 Task: Create a sub task Release to Production / Go Live for the task  Implement a new cybersecurity system for an organization's IT infrastructure in the project AgileConnection , assign it to team member softage.4@softage.net and update the status of the sub task to  Completed , set the priority of the sub task to High
Action: Mouse moved to (676, 385)
Screenshot: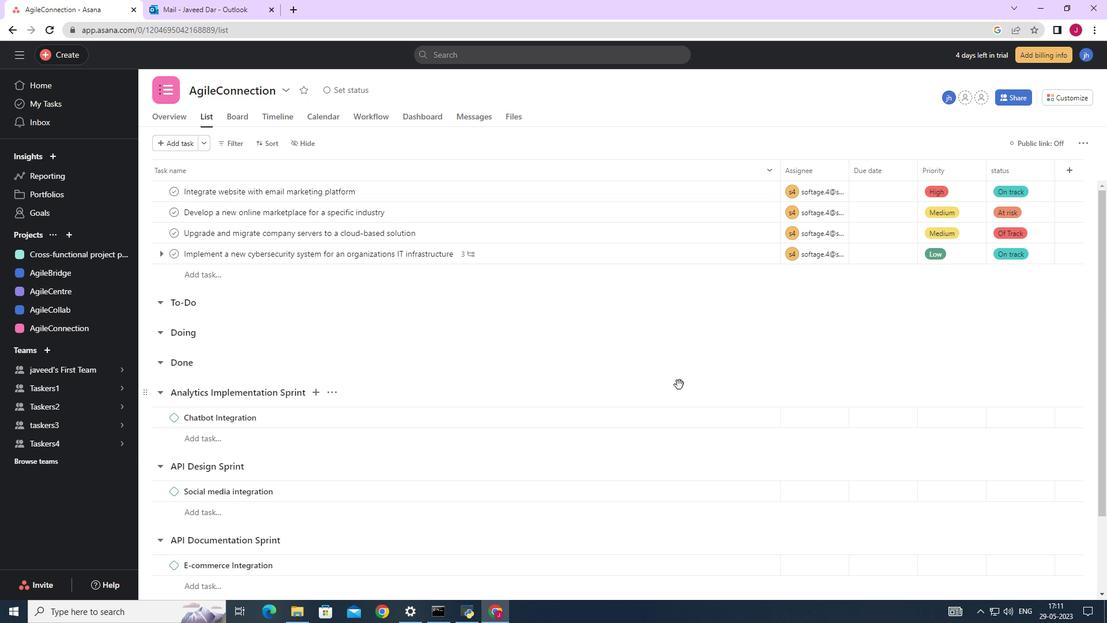 
Action: Mouse scrolled (676, 386) with delta (0, 0)
Screenshot: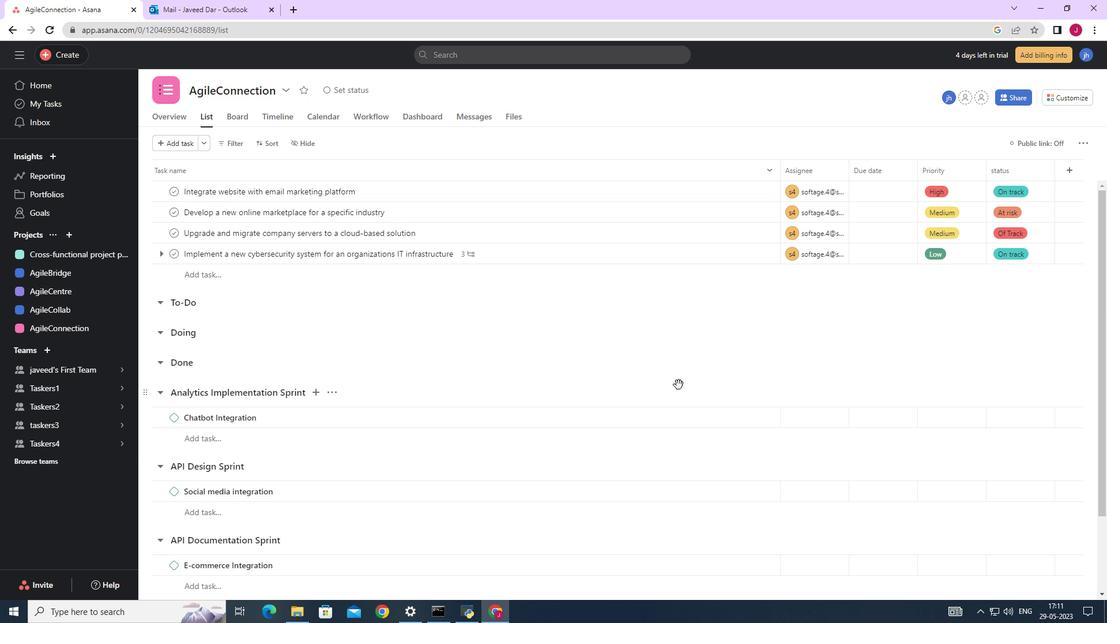
Action: Mouse scrolled (676, 386) with delta (0, 0)
Screenshot: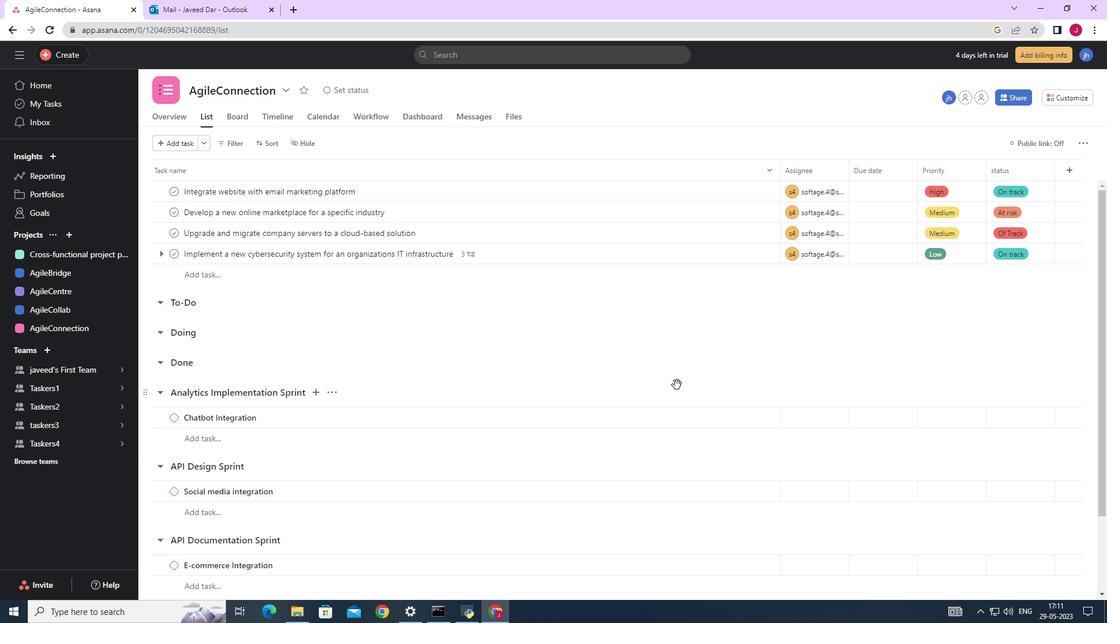 
Action: Mouse moved to (676, 385)
Screenshot: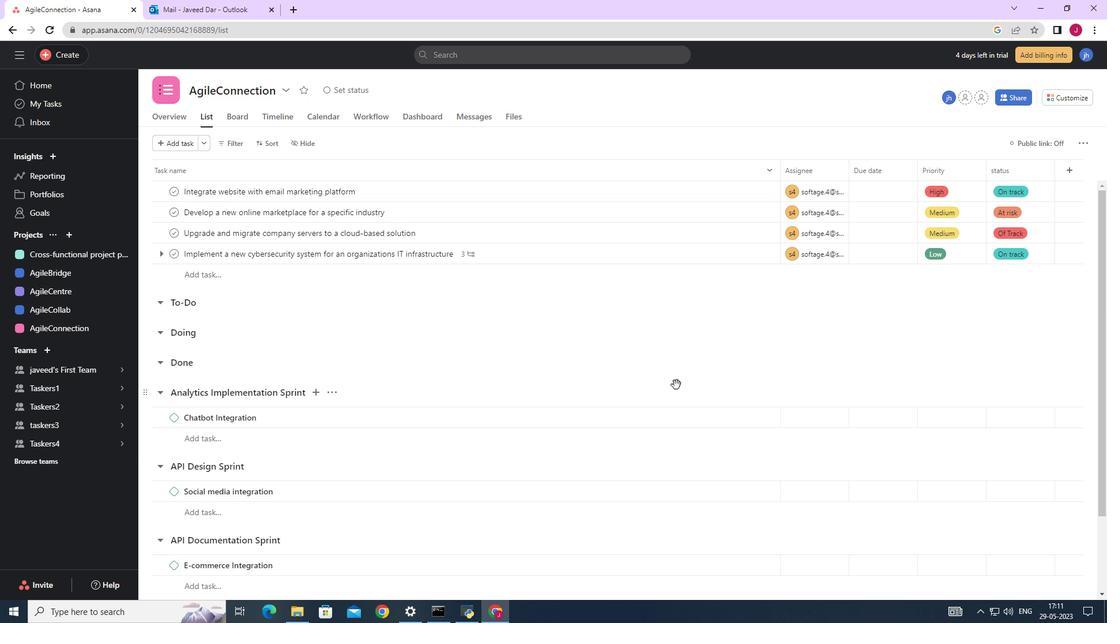 
Action: Mouse scrolled (676, 386) with delta (0, 0)
Screenshot: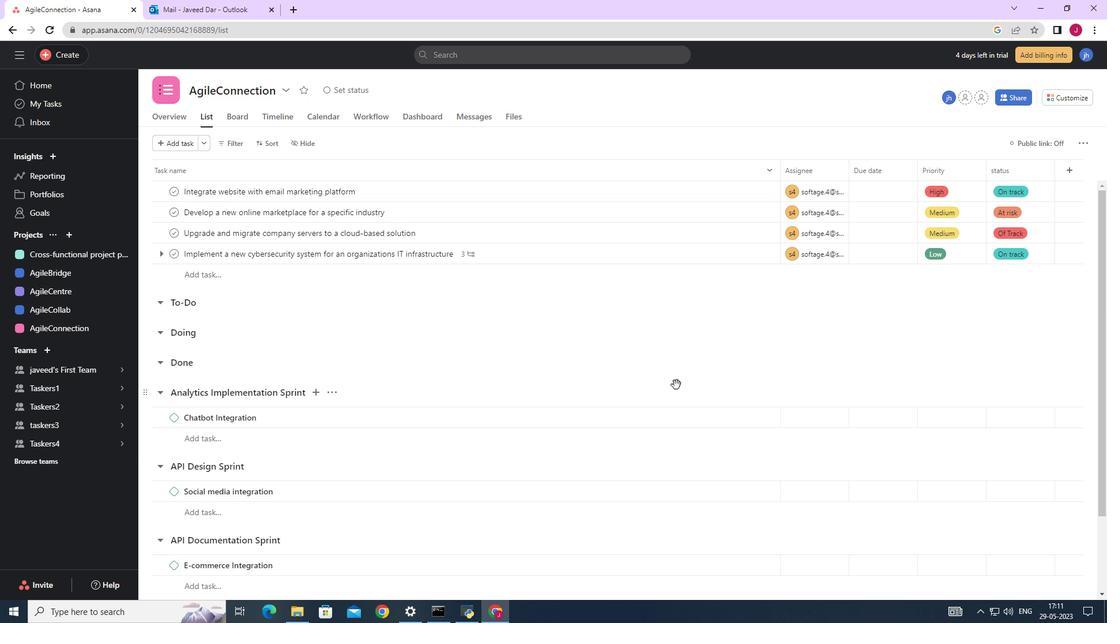 
Action: Mouse moved to (676, 388)
Screenshot: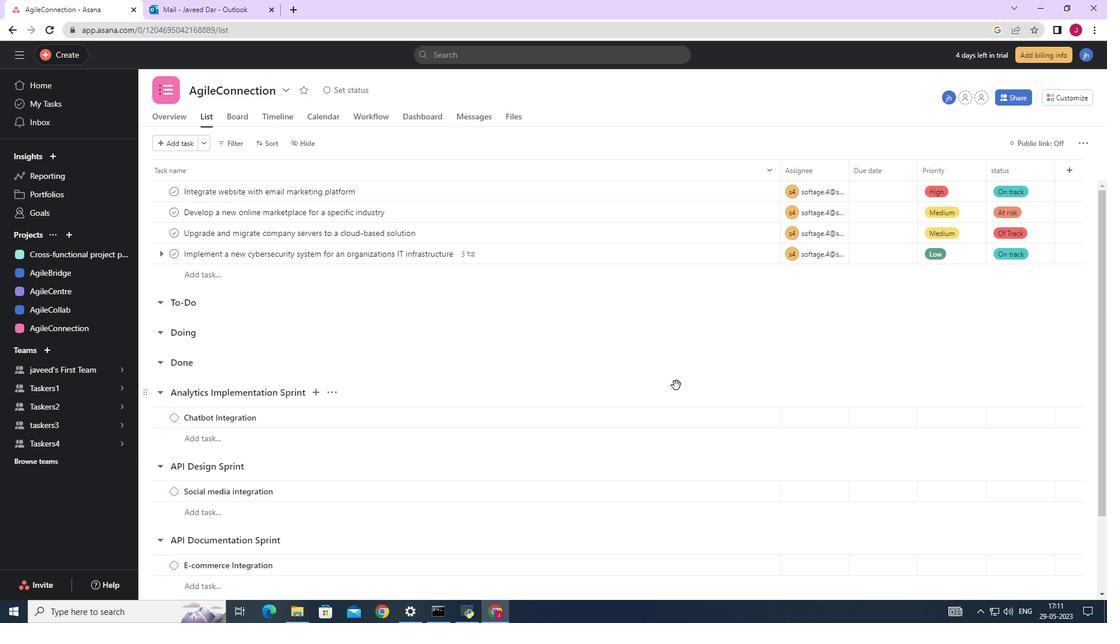 
Action: Mouse scrolled (676, 389) with delta (0, 0)
Screenshot: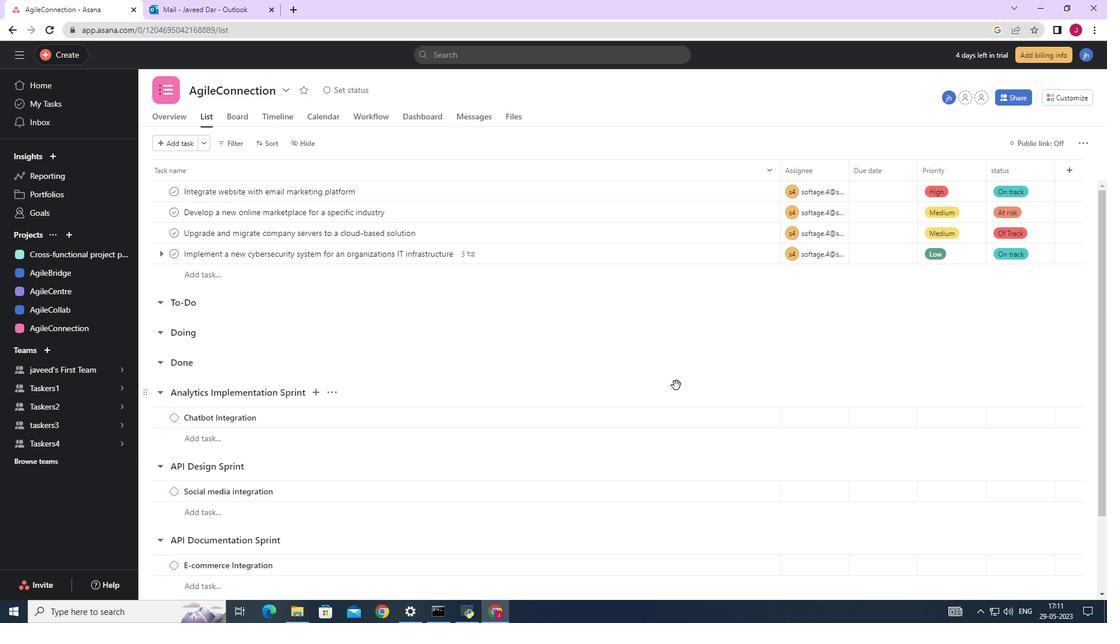 
Action: Mouse moved to (709, 253)
Screenshot: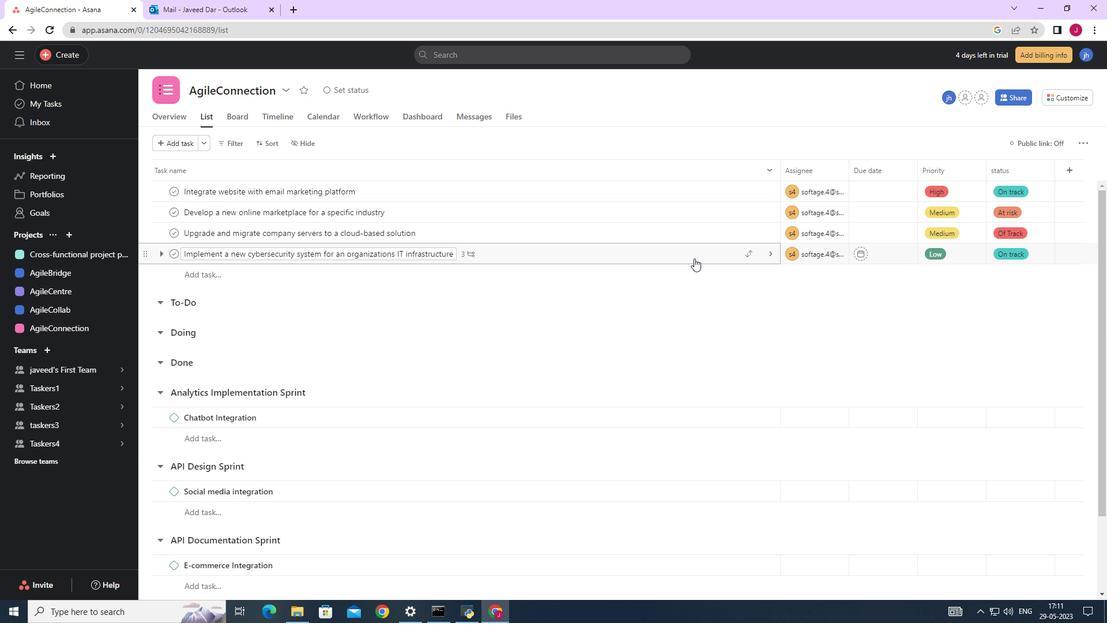 
Action: Mouse pressed left at (709, 253)
Screenshot: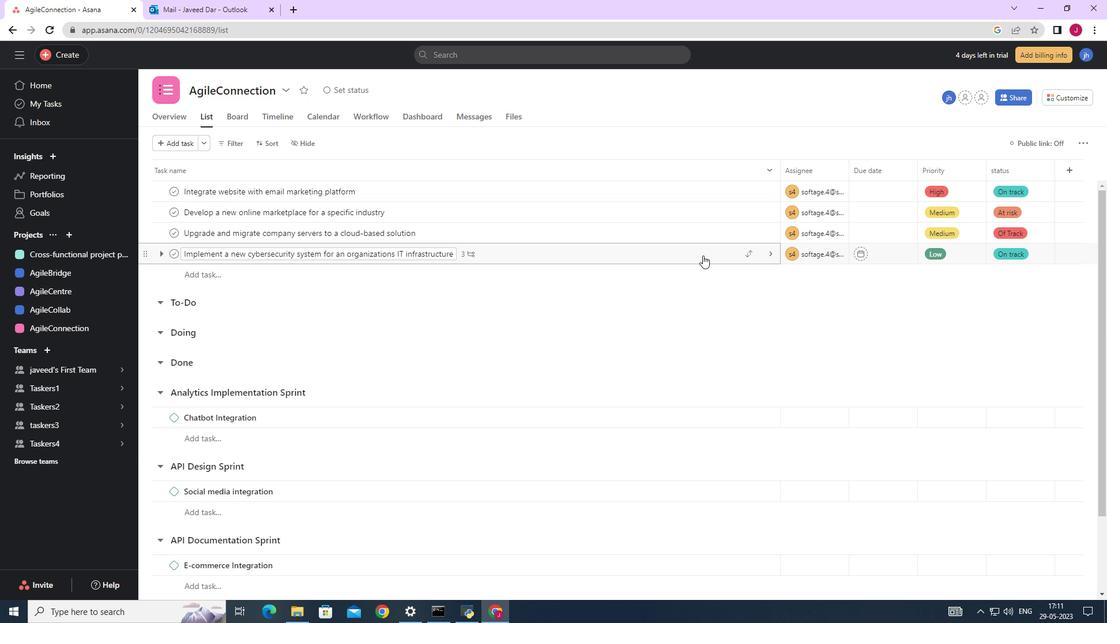 
Action: Mouse moved to (844, 412)
Screenshot: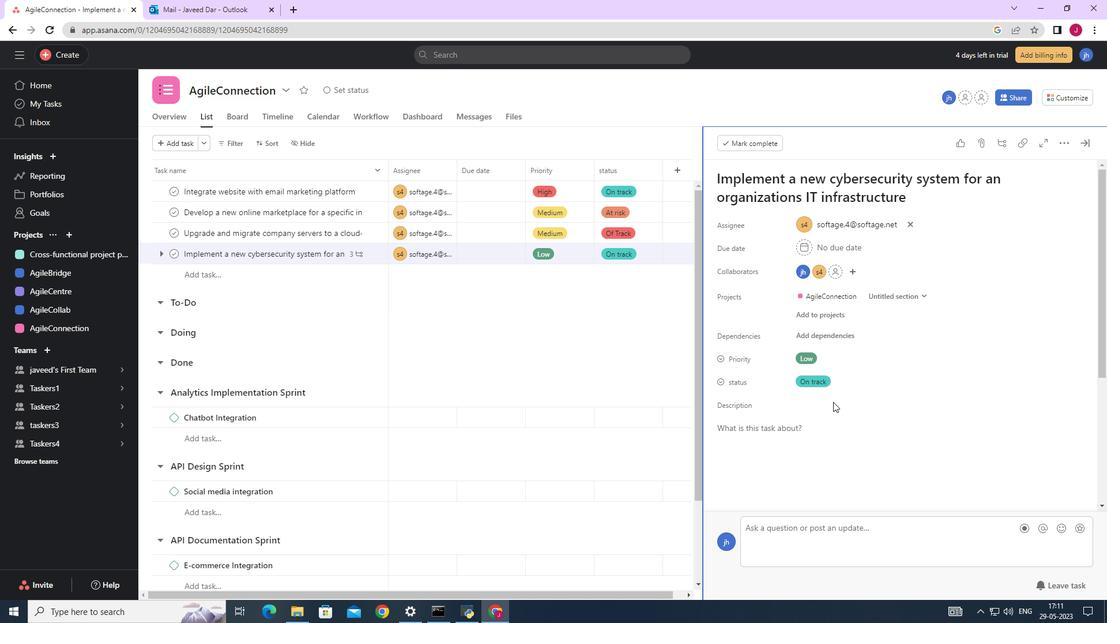 
Action: Mouse scrolled (844, 411) with delta (0, 0)
Screenshot: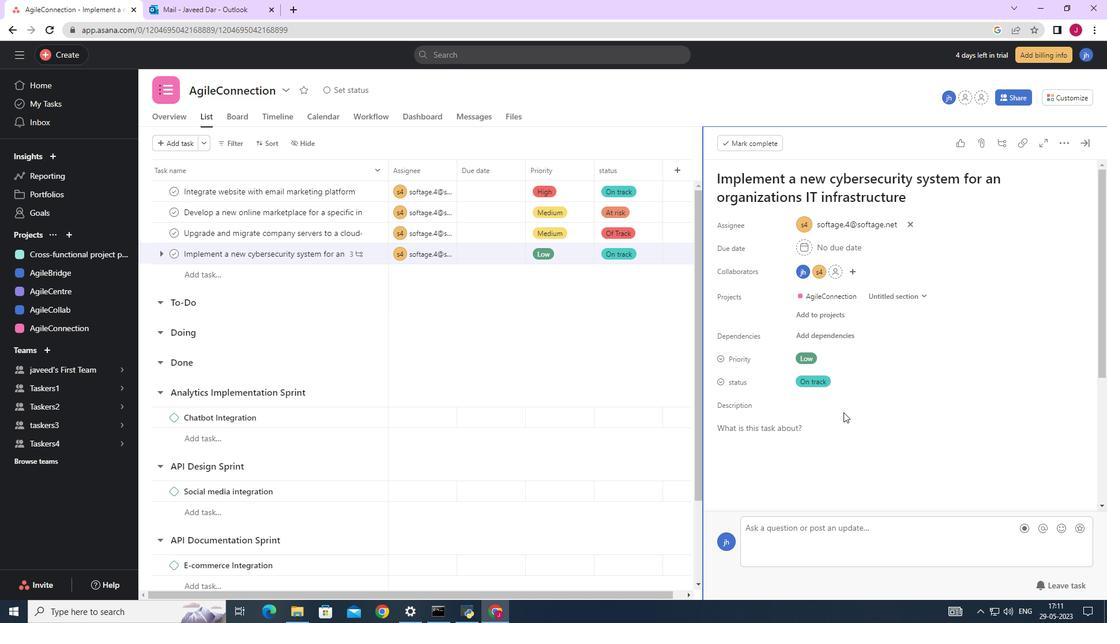
Action: Mouse scrolled (844, 411) with delta (0, 0)
Screenshot: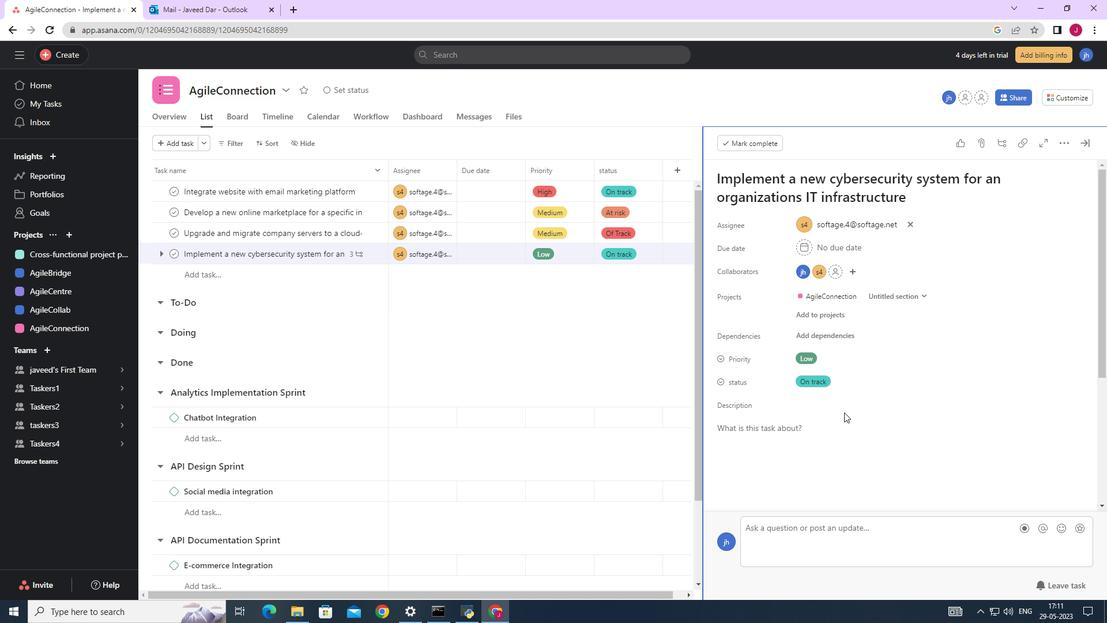 
Action: Mouse scrolled (844, 411) with delta (0, 0)
Screenshot: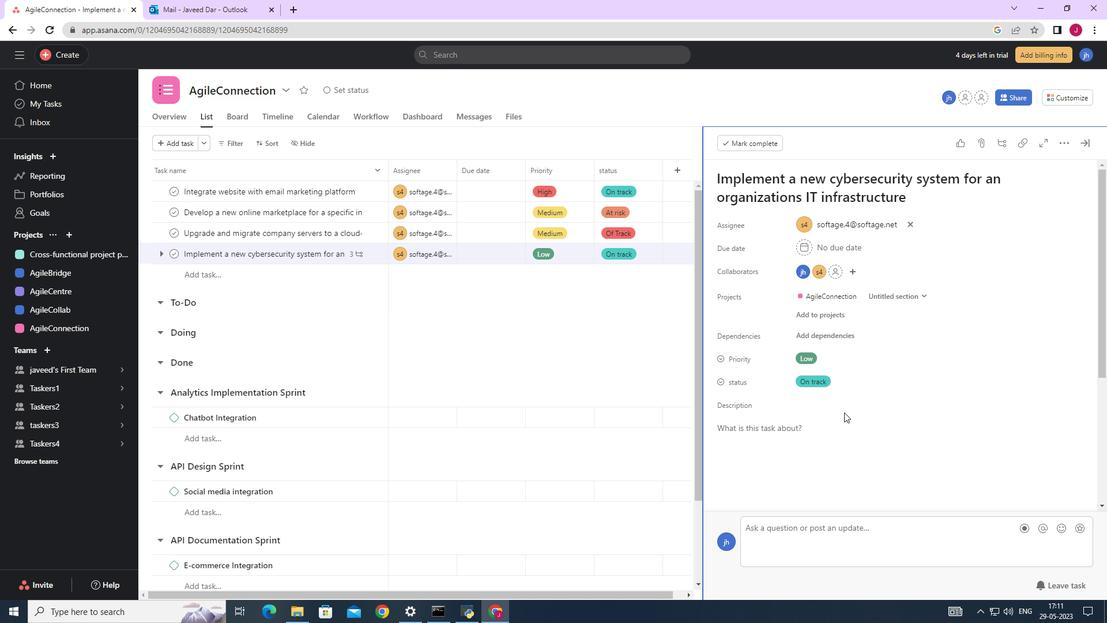 
Action: Mouse scrolled (844, 411) with delta (0, 0)
Screenshot: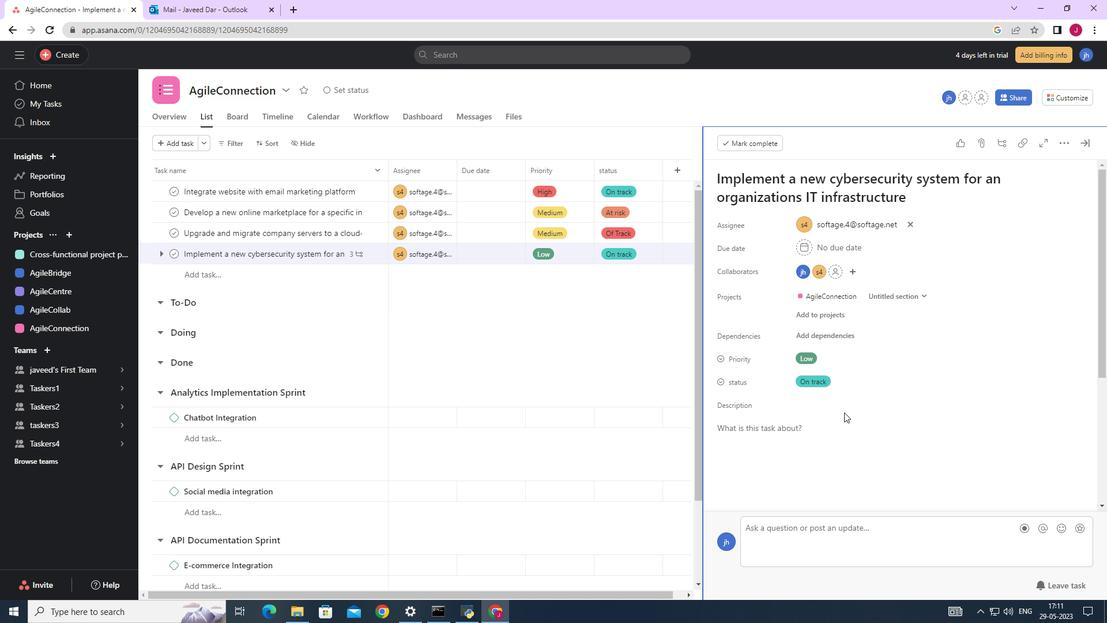 
Action: Mouse moved to (845, 412)
Screenshot: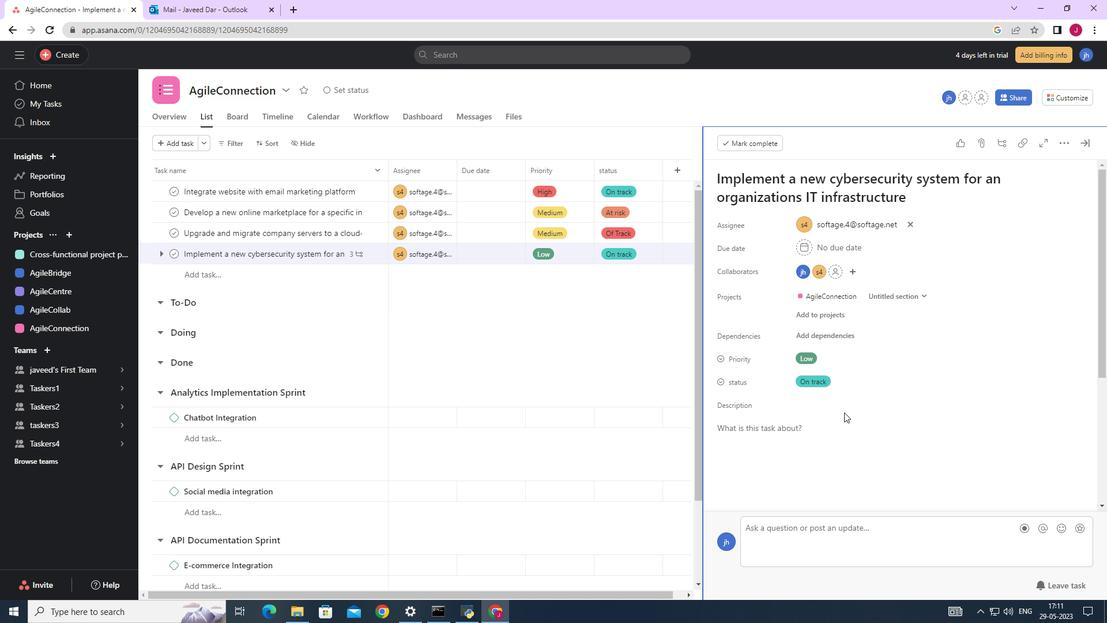 
Action: Mouse scrolled (845, 411) with delta (0, 0)
Screenshot: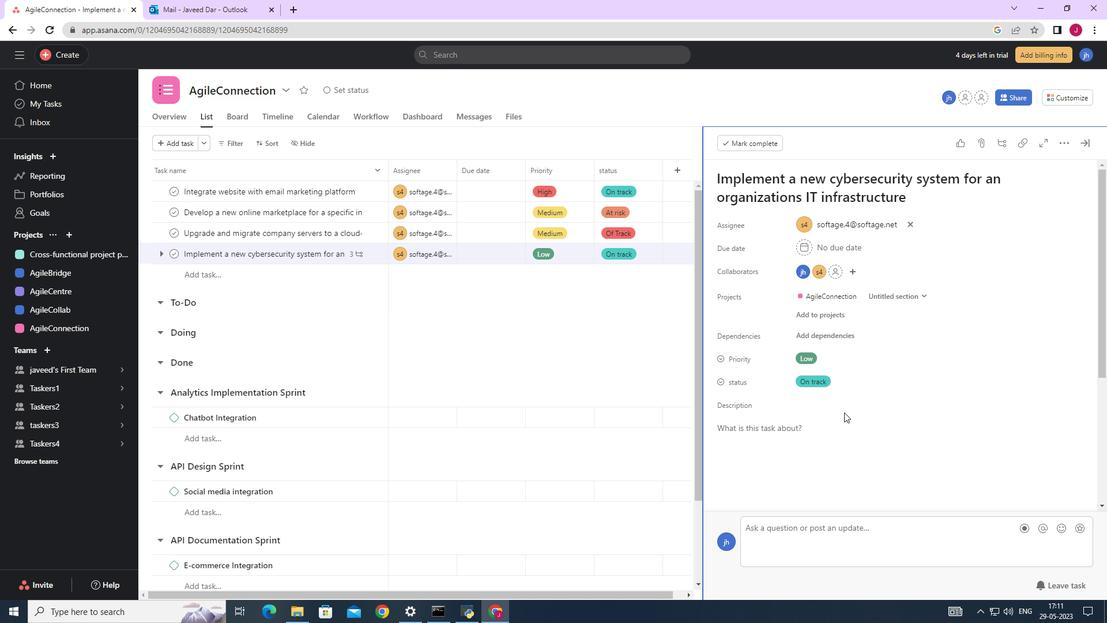 
Action: Mouse moved to (758, 421)
Screenshot: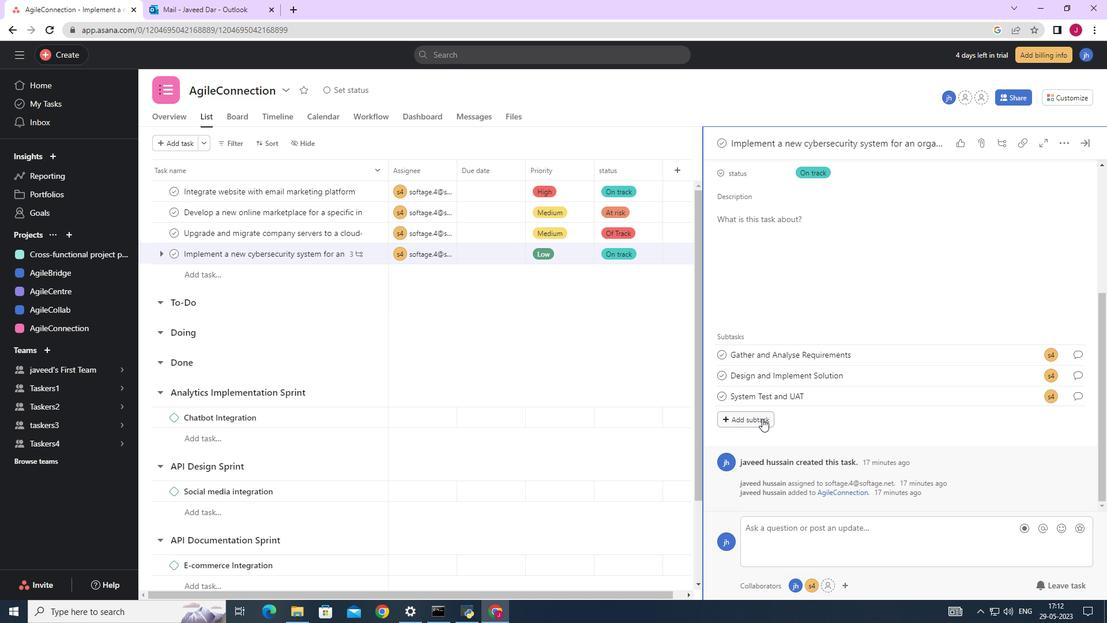 
Action: Mouse pressed left at (758, 421)
Screenshot: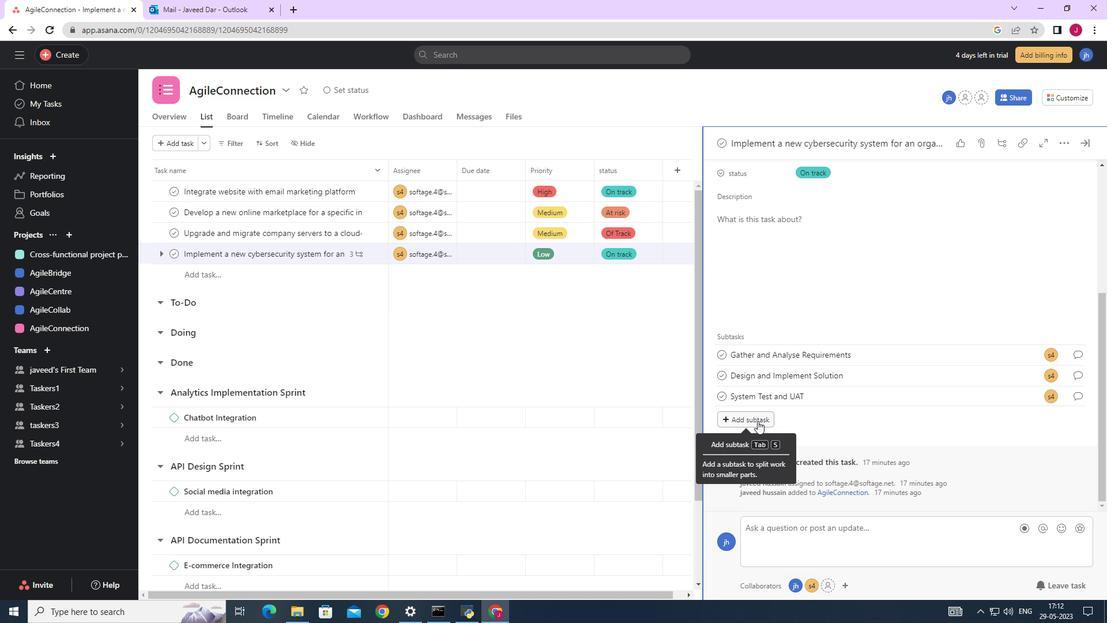 
Action: Mouse moved to (805, 425)
Screenshot: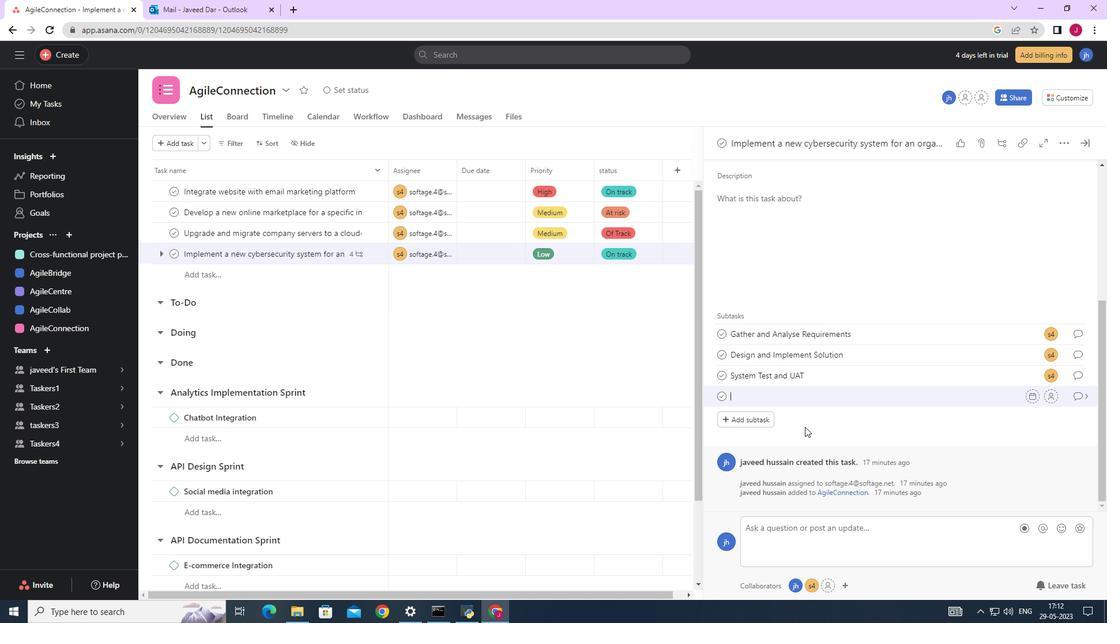 
Action: Mouse scrolled (805, 425) with delta (0, 0)
Screenshot: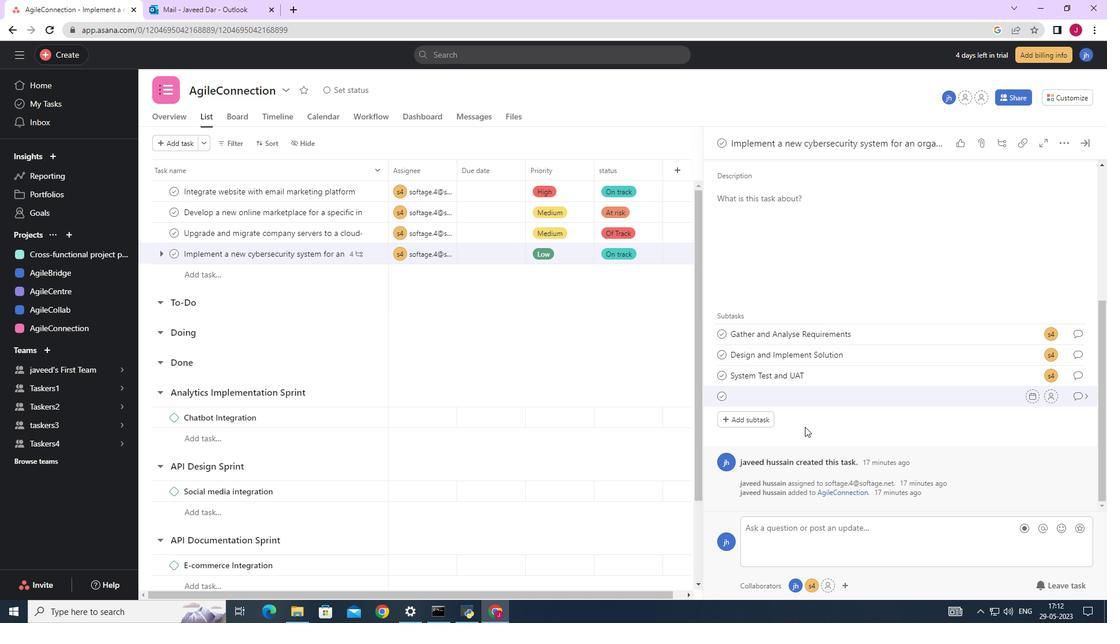 
Action: Mouse moved to (811, 402)
Screenshot: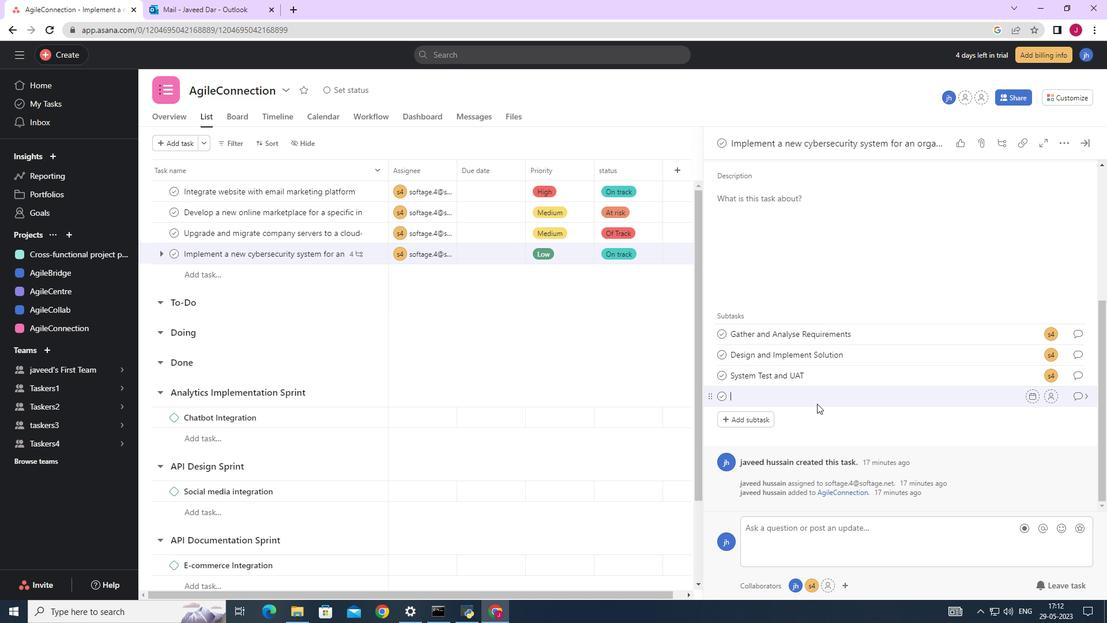 
Action: Key pressed <Key.caps_lock>R<Key.caps_lock>elease<Key.space><Key.backspace><Key.backspace><Key.backspace><Key.backspace><Key.backspace><Key.backspace><Key.backspace><Key.backspace><Key.backspace><Key.backspace>r<Key.caps_lock>ELEASE<Key.space>TO<Key.space>PRODUCTION<Key.space>/<Key.space><Key.caps_lock>g<Key.caps_lock>O<Key.space><Key.caps_lock>l<Key.caps_lock>IVE
Screenshot: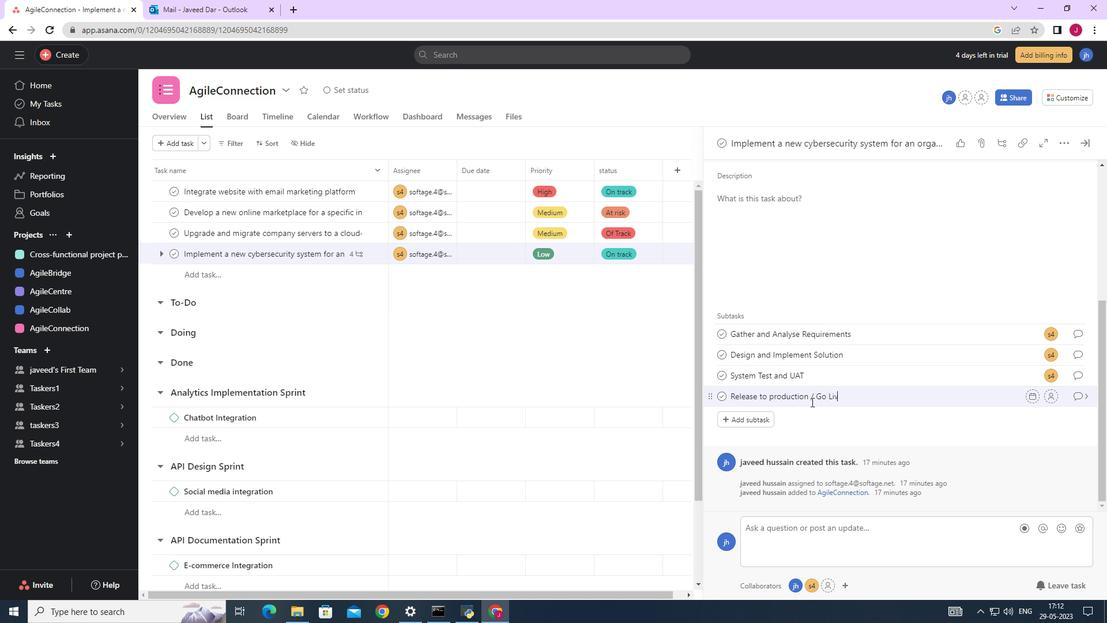 
Action: Mouse moved to (1051, 399)
Screenshot: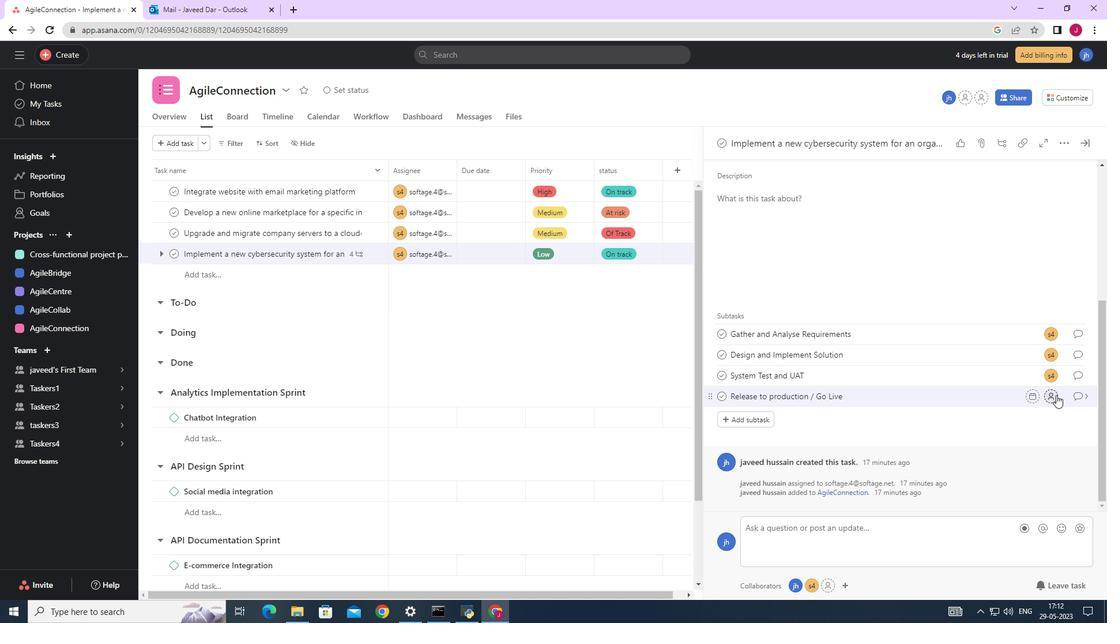 
Action: Mouse pressed left at (1051, 399)
Screenshot: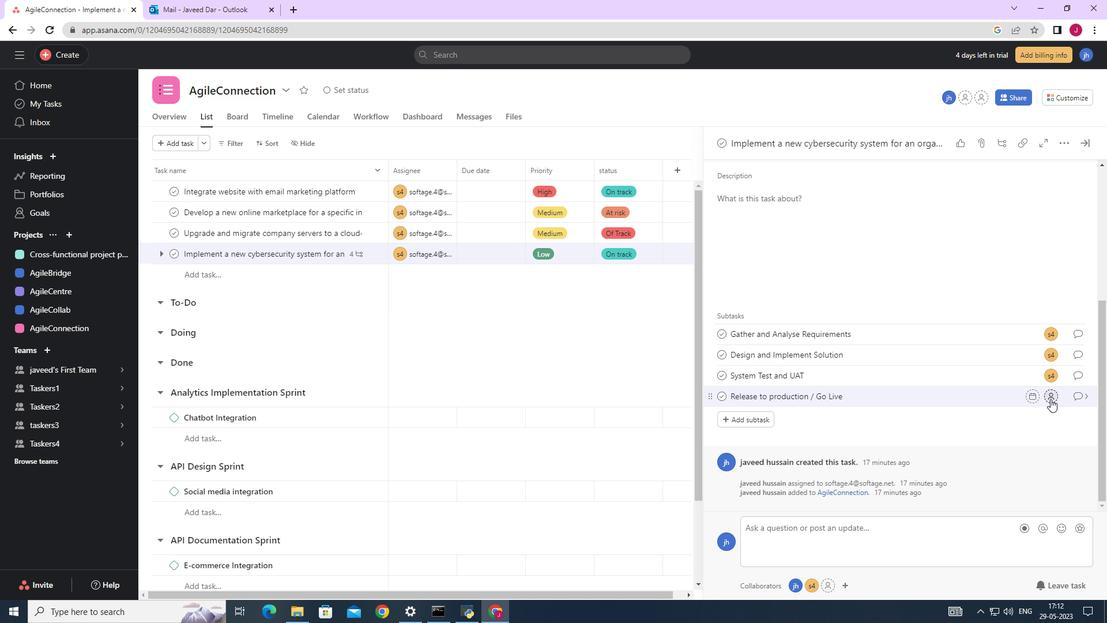 
Action: Mouse moved to (953, 488)
Screenshot: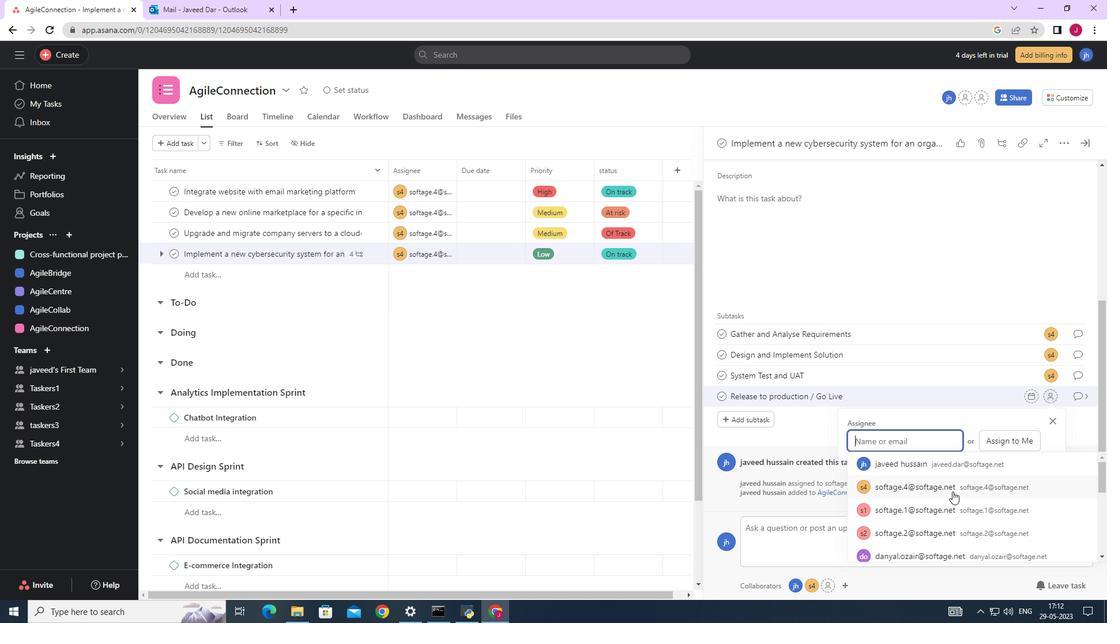 
Action: Mouse pressed left at (953, 488)
Screenshot: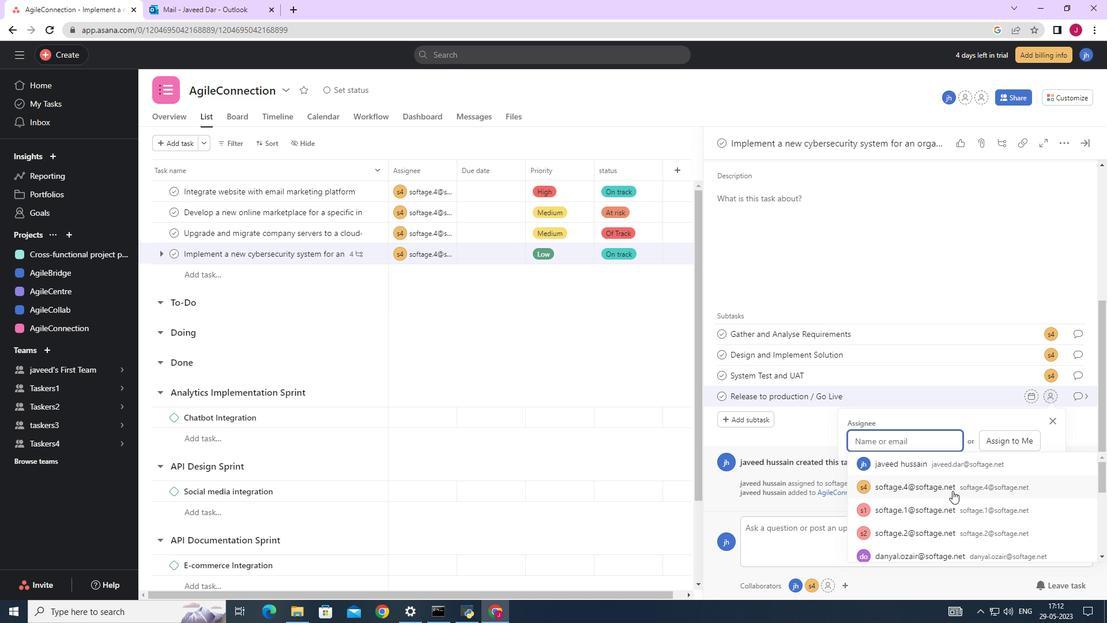 
Action: Mouse moved to (1079, 398)
Screenshot: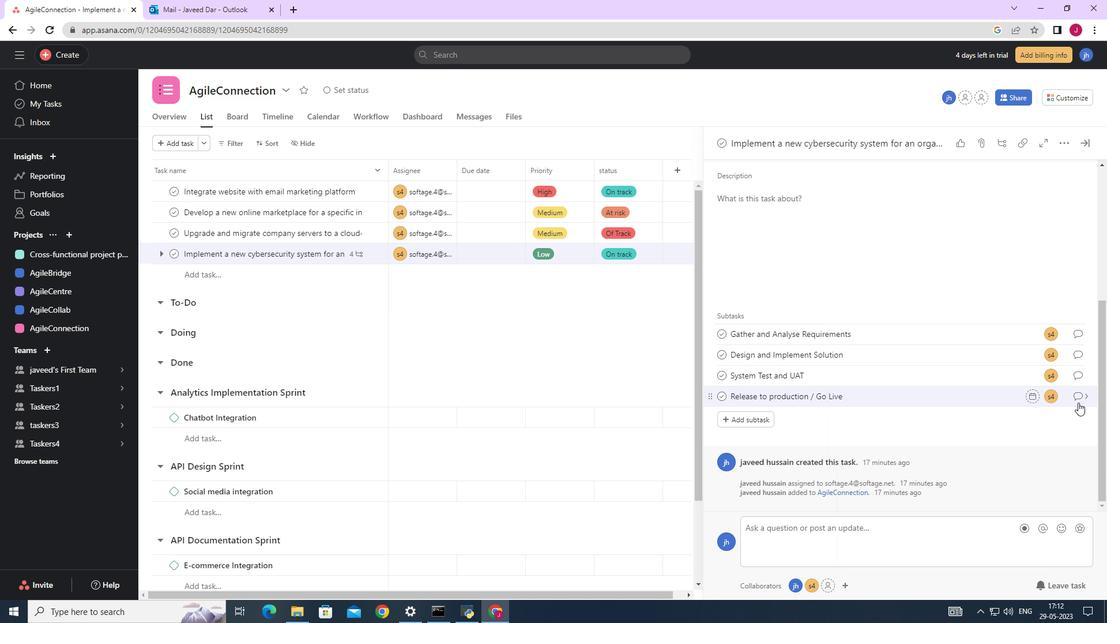 
Action: Mouse pressed left at (1079, 398)
Screenshot: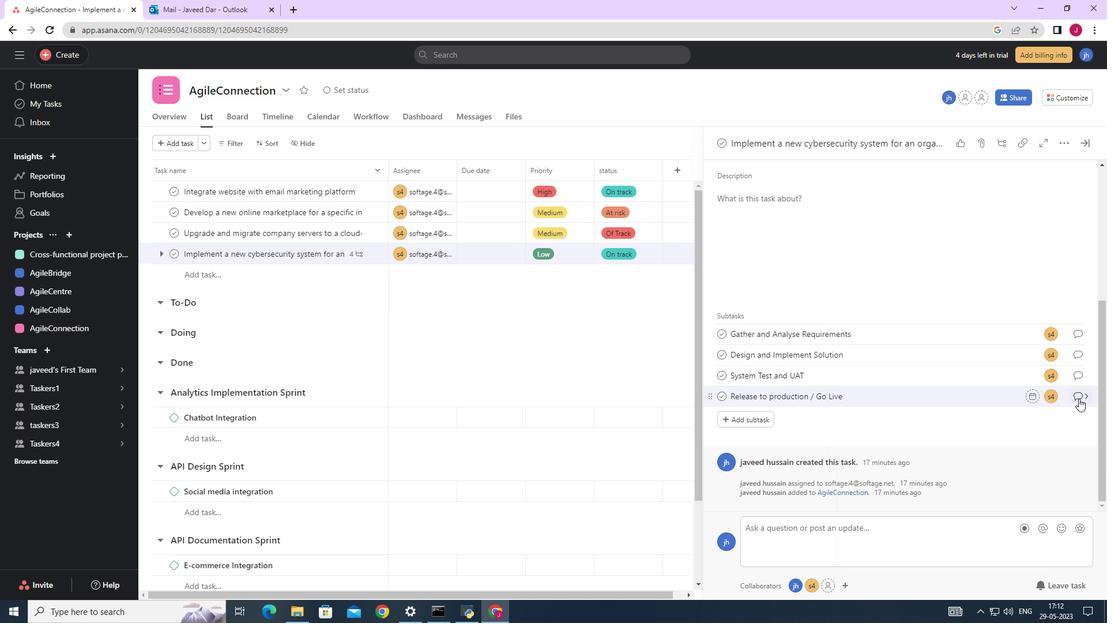 
Action: Mouse moved to (756, 328)
Screenshot: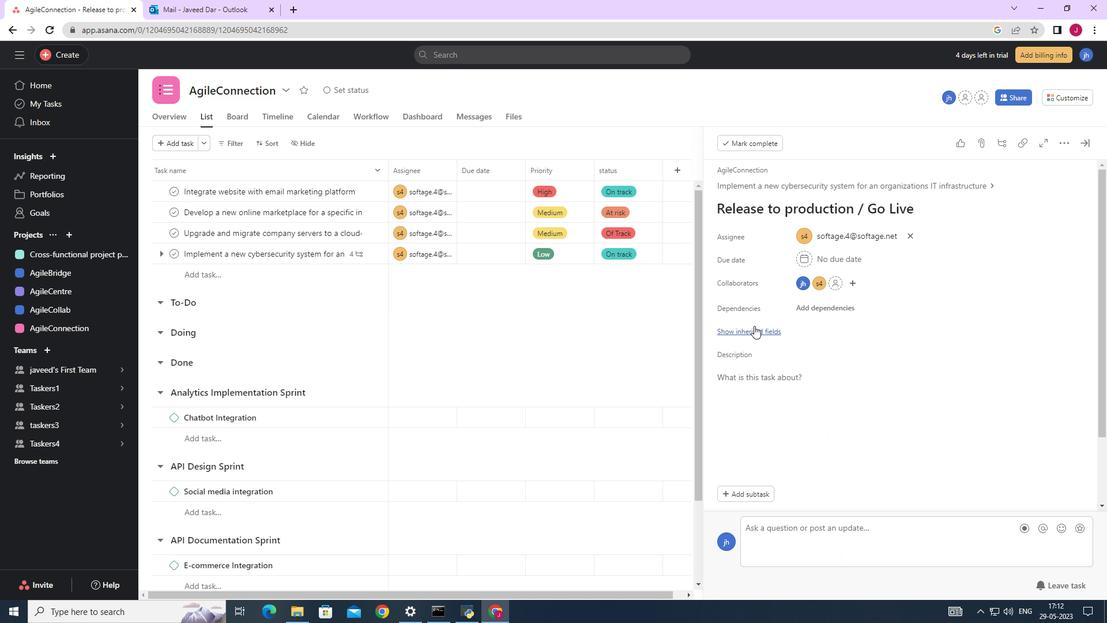 
Action: Mouse pressed left at (756, 328)
Screenshot: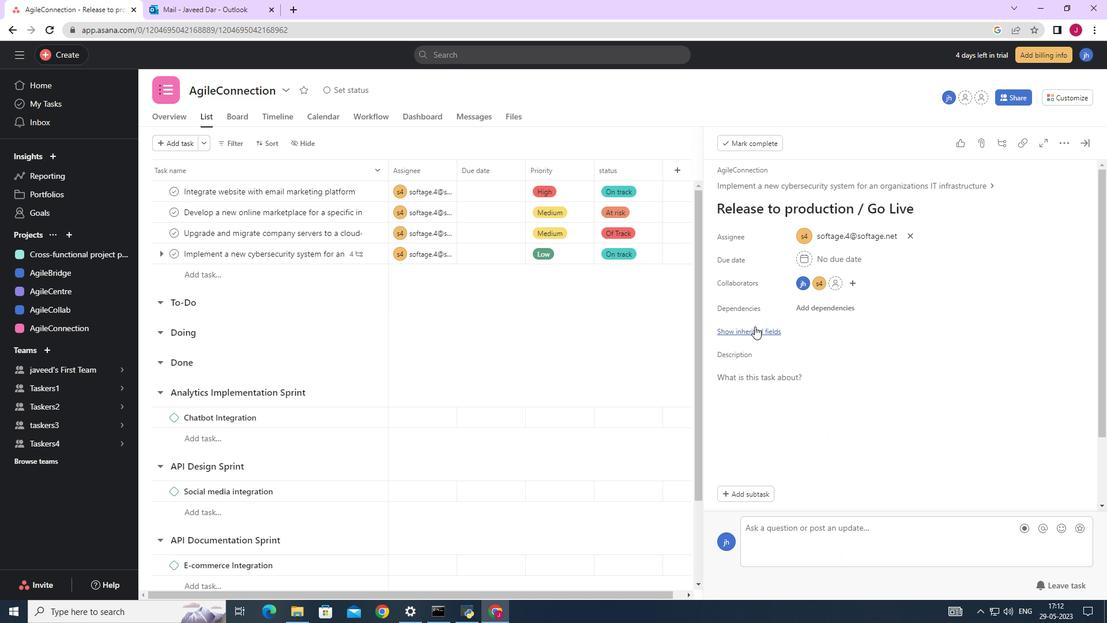 
Action: Mouse moved to (814, 355)
Screenshot: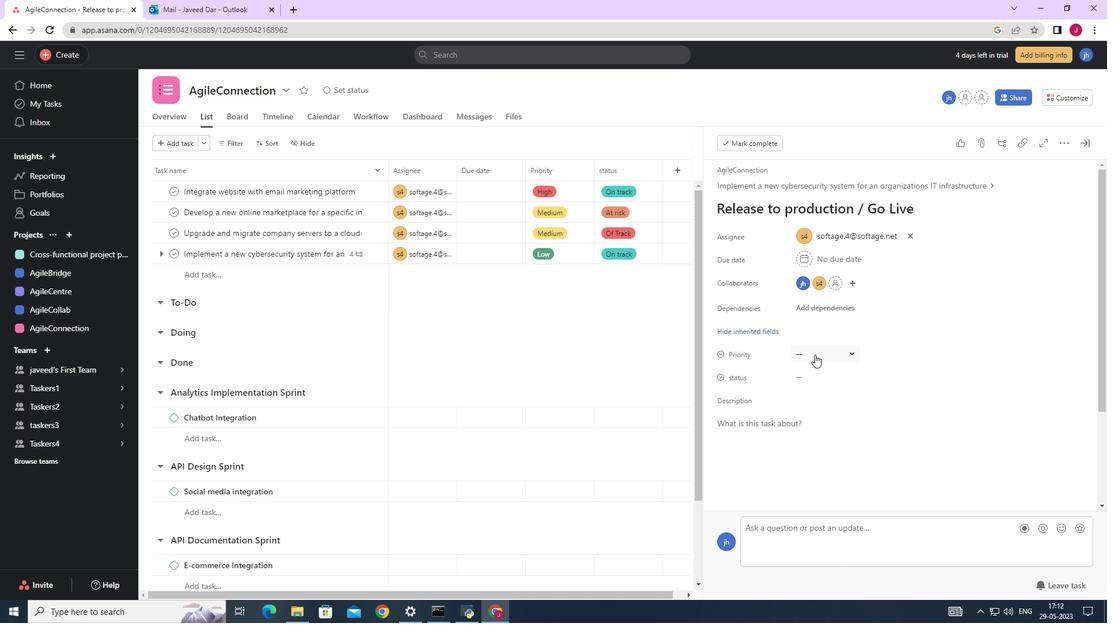 
Action: Mouse pressed left at (814, 355)
Screenshot: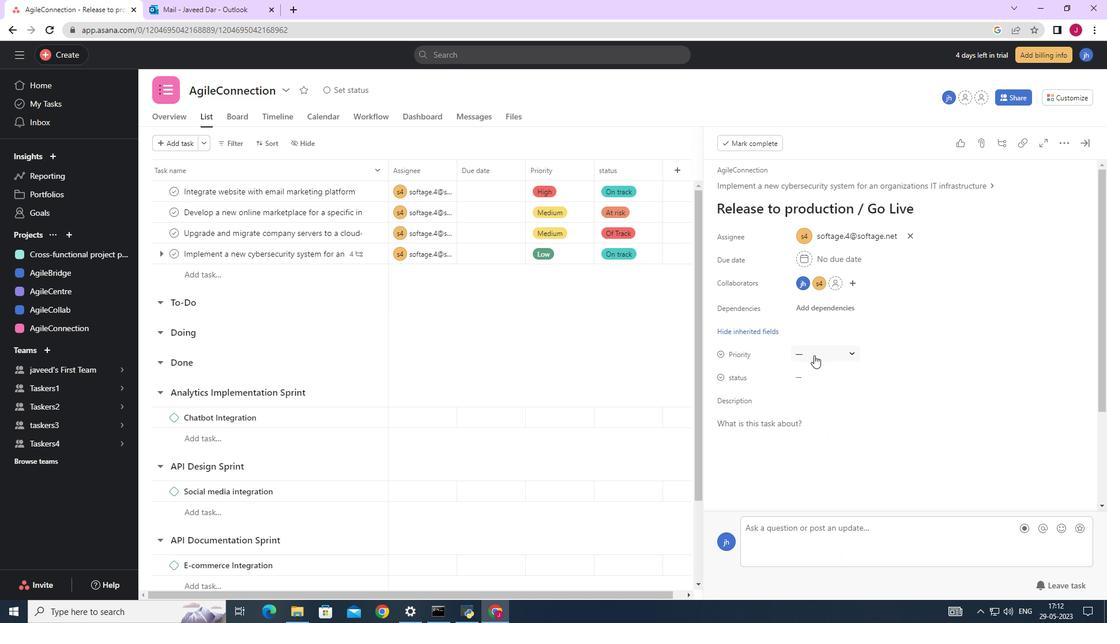 
Action: Mouse moved to (832, 392)
Screenshot: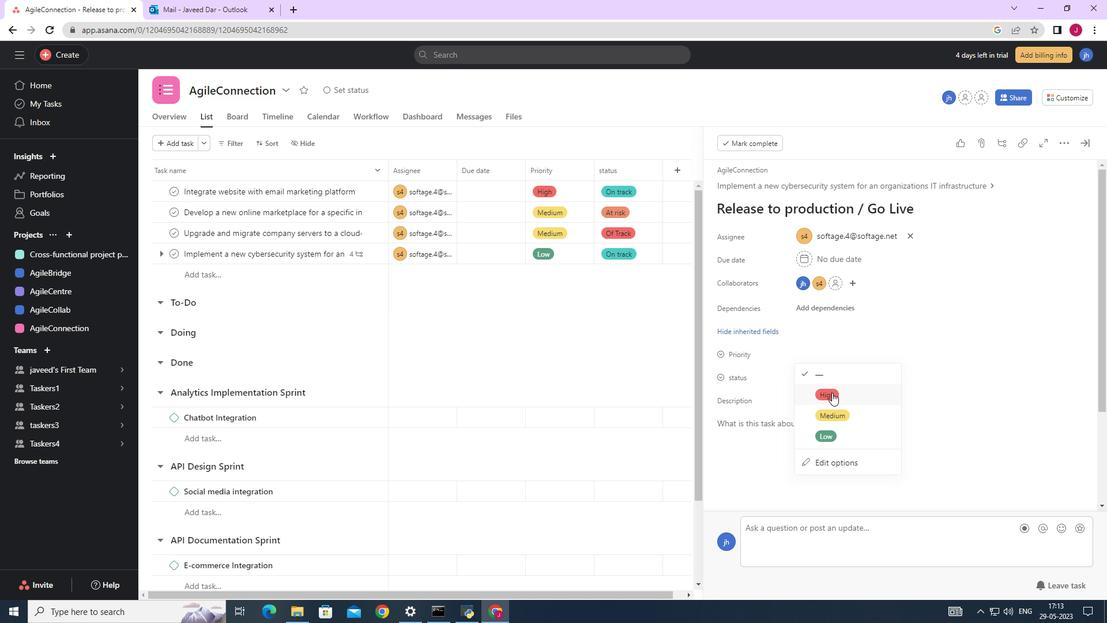 
Action: Mouse pressed left at (832, 392)
Screenshot: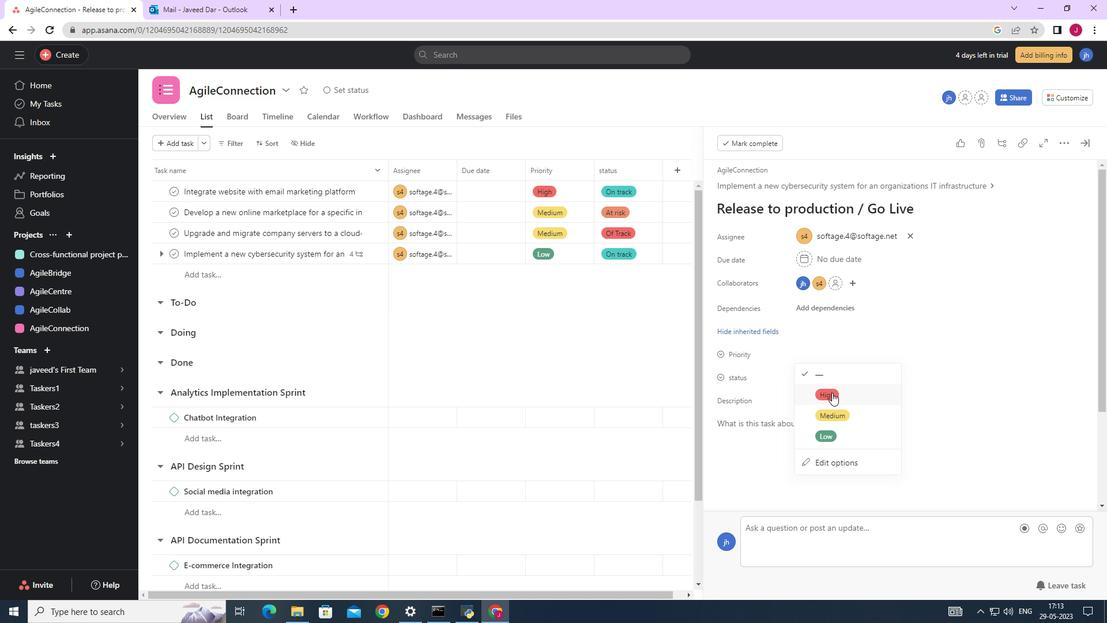 
Action: Mouse moved to (810, 379)
Screenshot: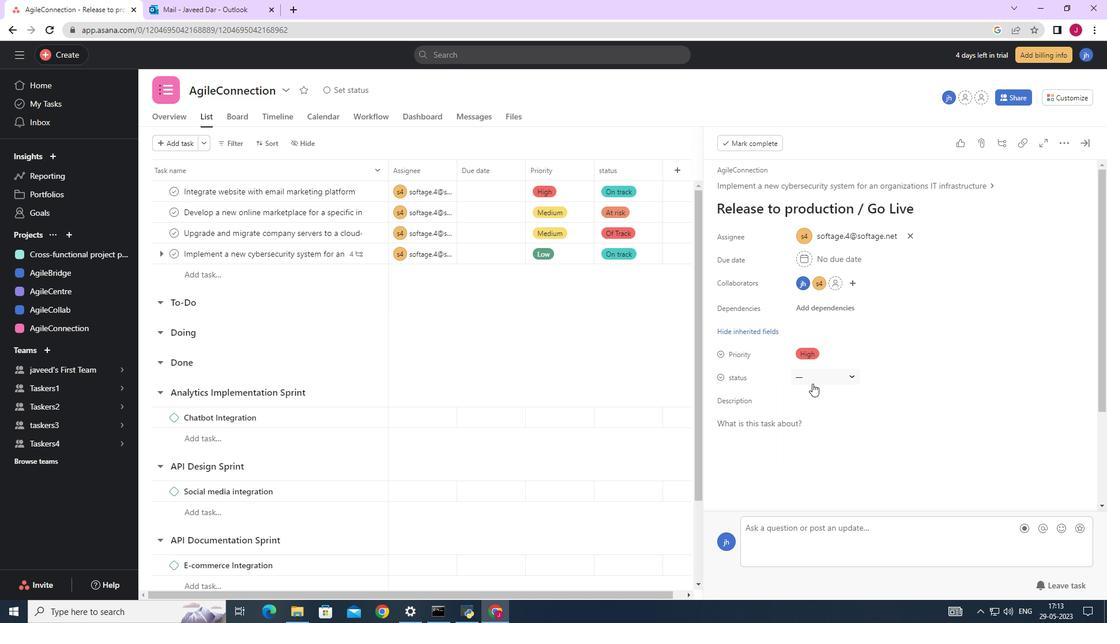 
Action: Mouse pressed left at (810, 379)
Screenshot: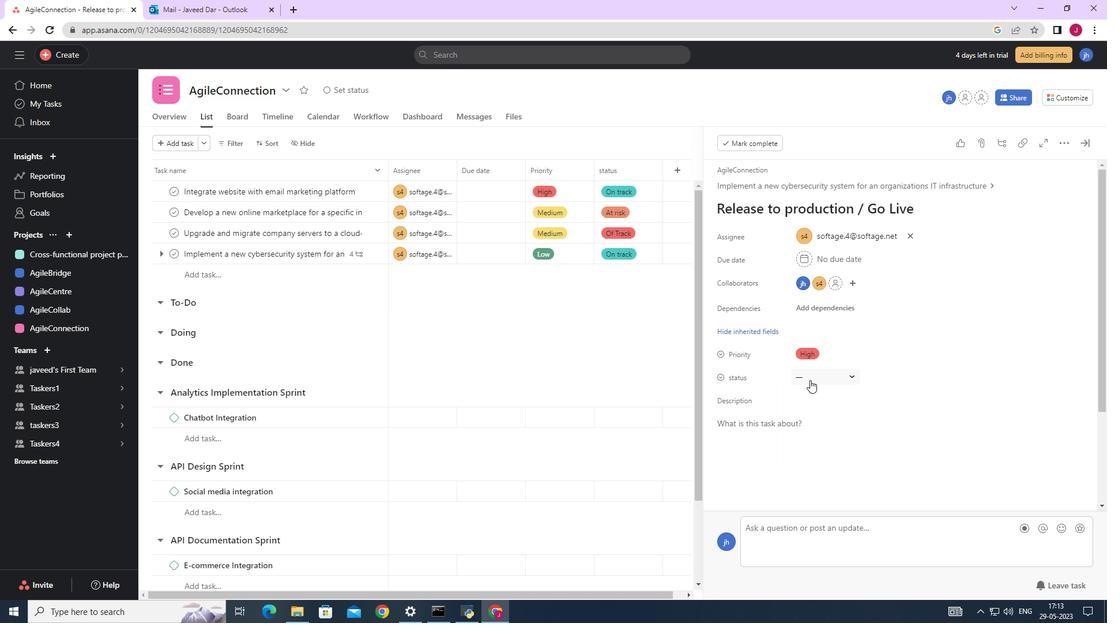 
Action: Mouse moved to (839, 479)
Screenshot: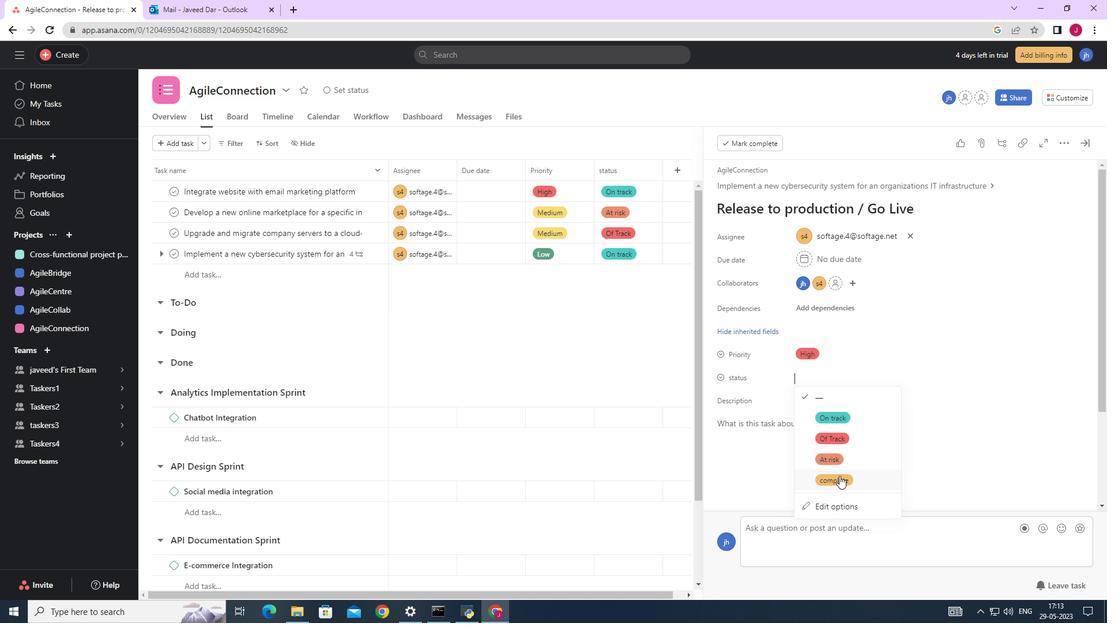 
Action: Mouse pressed left at (839, 479)
Screenshot: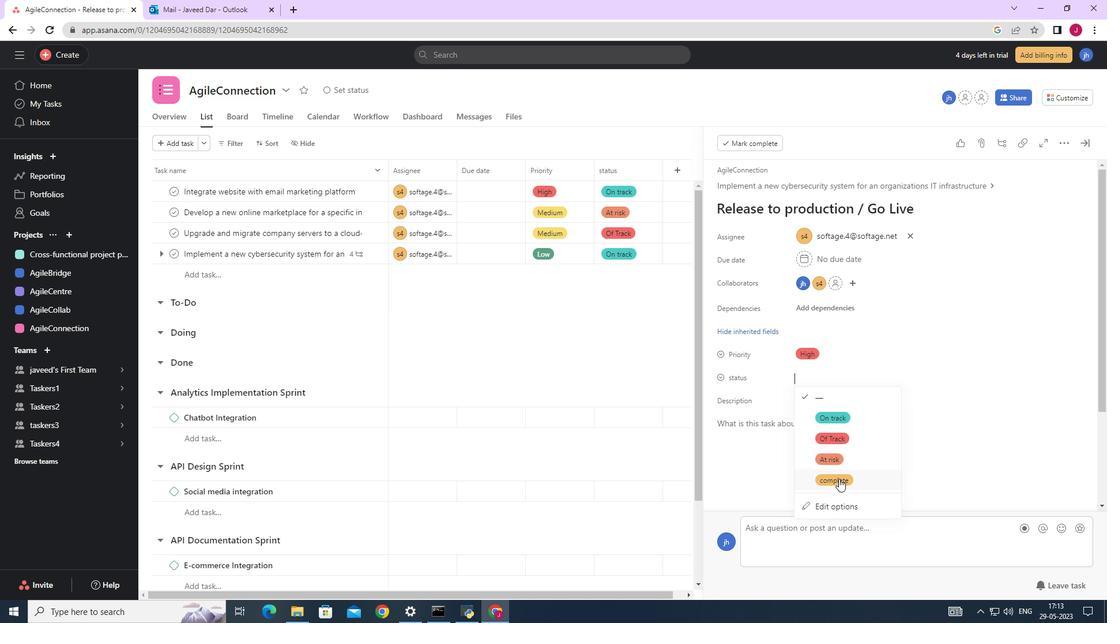 
Action: Mouse moved to (1087, 143)
Screenshot: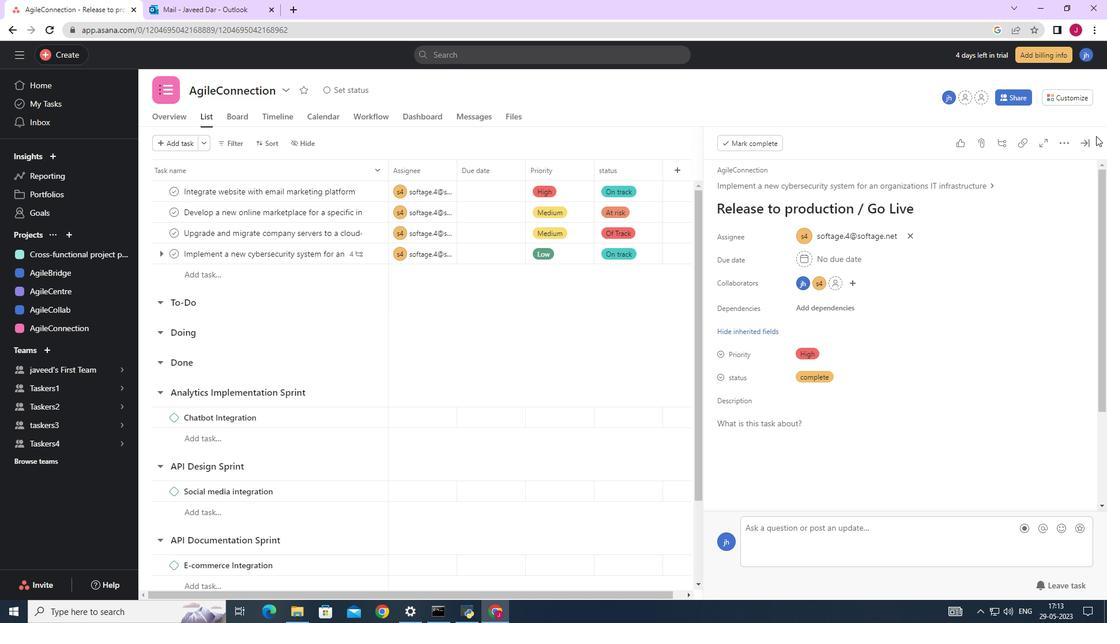 
Action: Mouse pressed left at (1087, 143)
Screenshot: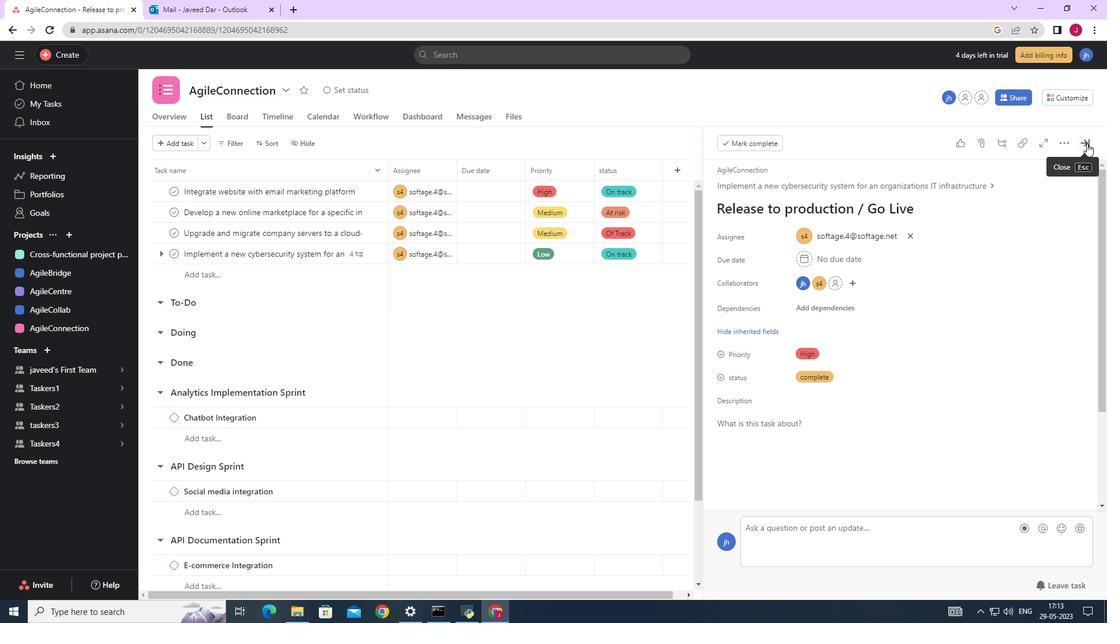 
